 Task: Create a task  Develop a new online tool for online reputation management , assign it to team member softage.4@softage.net in the project AriesPlan and update the status of the task to  Off Track , set the priority of the task to Medium
Action: Mouse moved to (61, 259)
Screenshot: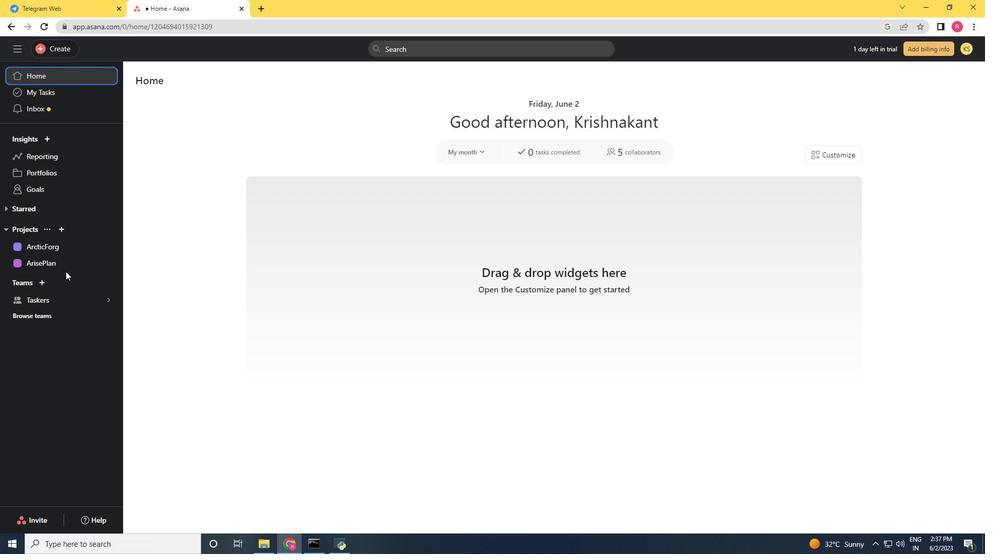
Action: Mouse pressed left at (61, 259)
Screenshot: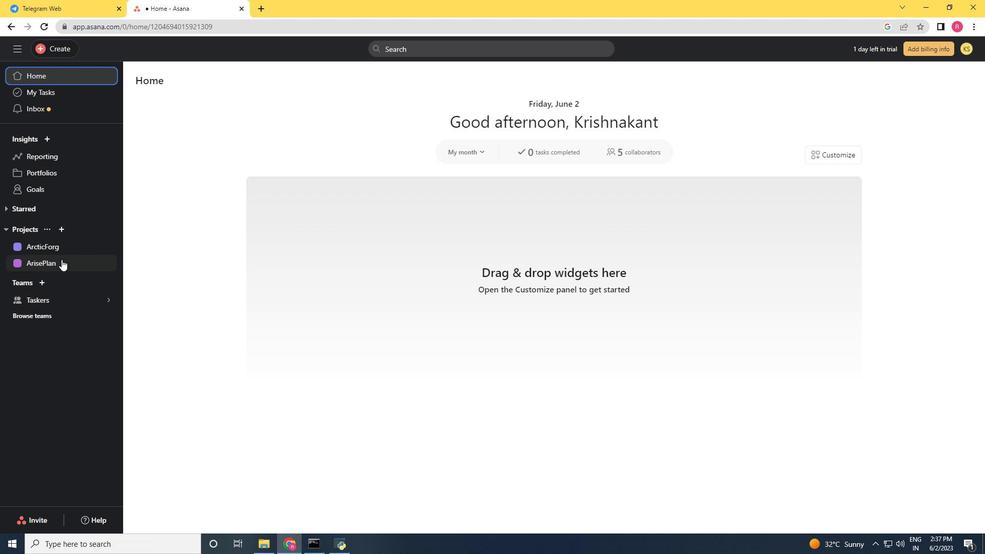
Action: Mouse moved to (66, 47)
Screenshot: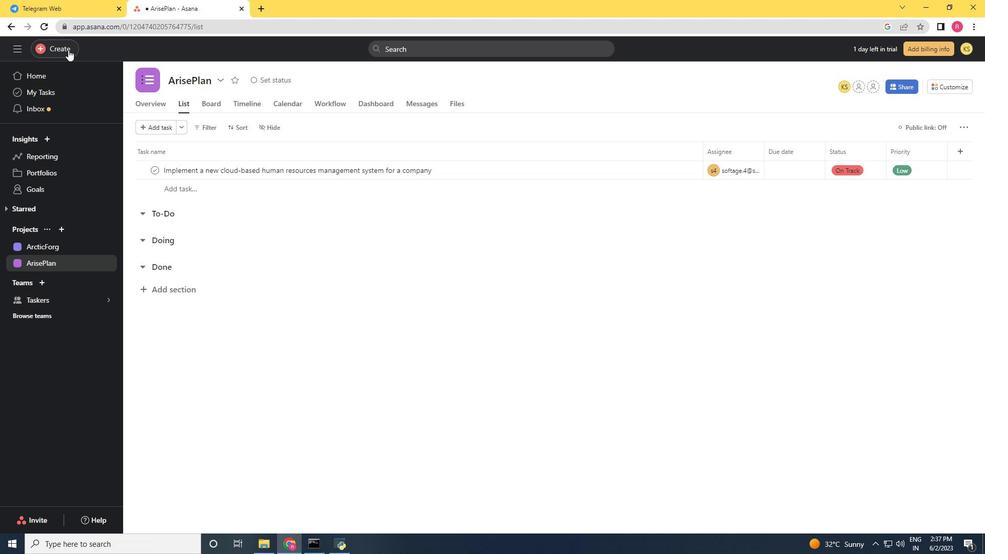 
Action: Mouse pressed left at (66, 47)
Screenshot: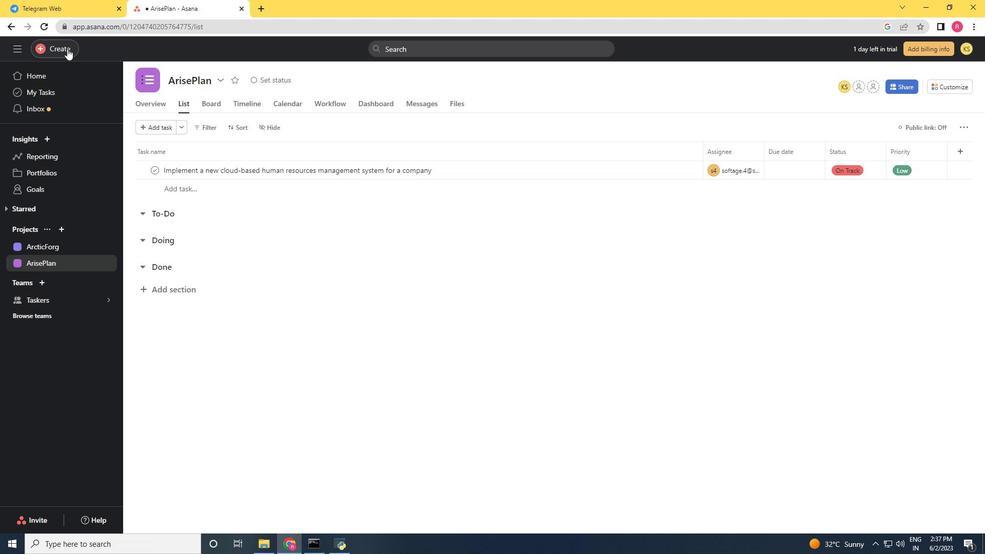
Action: Mouse moved to (121, 55)
Screenshot: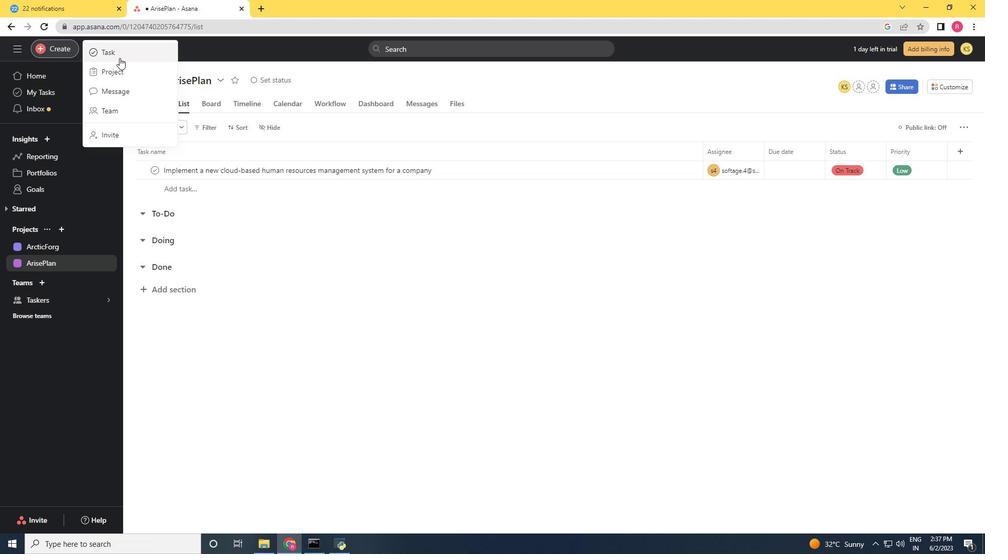 
Action: Mouse pressed left at (121, 55)
Screenshot: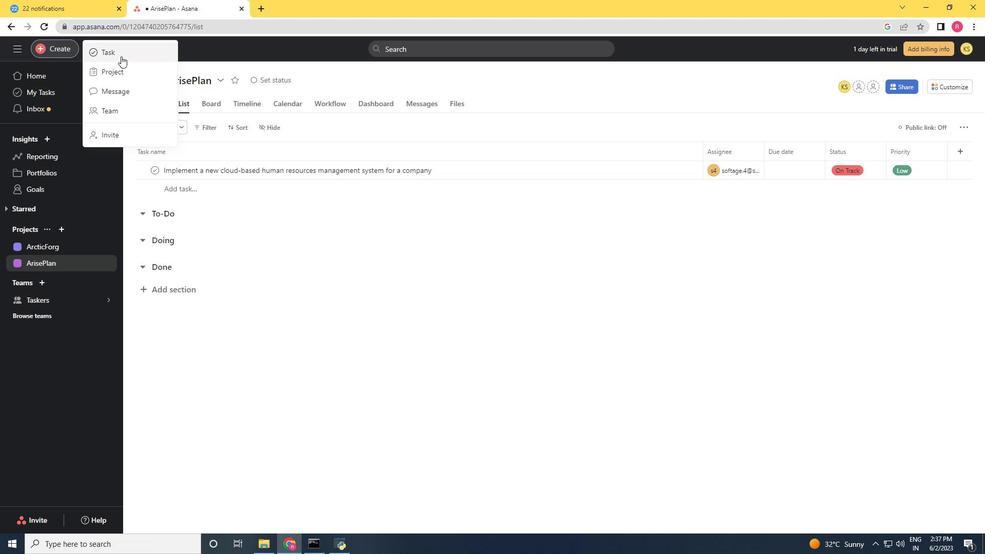 
Action: Mouse moved to (37, 103)
Screenshot: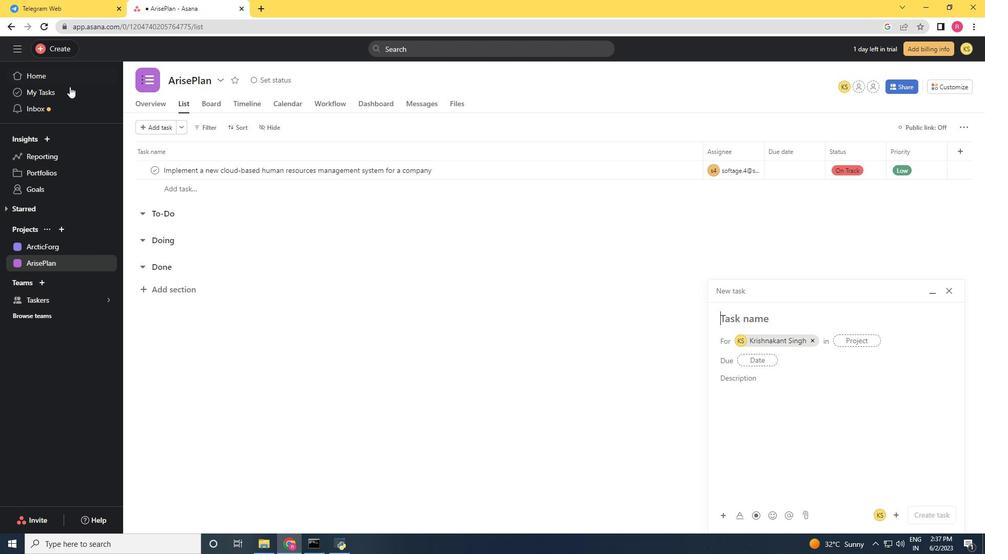 
Action: Key pressed <Key.shift><Key.shift><Key.shift><Key.shift>Develop<Key.space>a<Key.space>new<Key.space>online<Key.space>tool<Key.space>online<Key.left><Key.left><Key.left><Key.left><Key.left><Key.left>for<Key.space><Key.right><Key.right><Key.right><Key.right><Key.right><Key.right><Key.right><Key.right><Key.right><Key.right><Key.right><Key.space>repo<Key.backspace>utation<Key.space>management
Screenshot: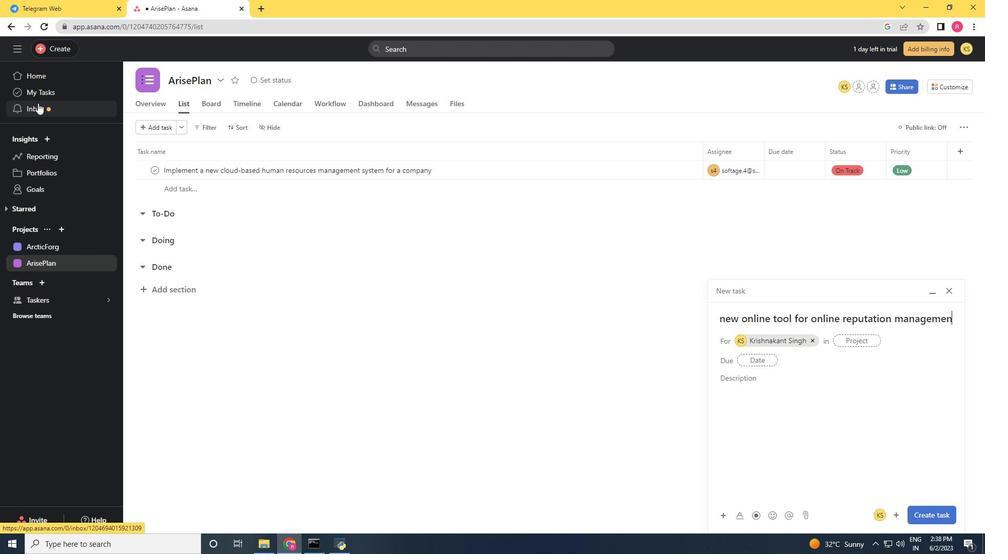 
Action: Mouse moved to (810, 339)
Screenshot: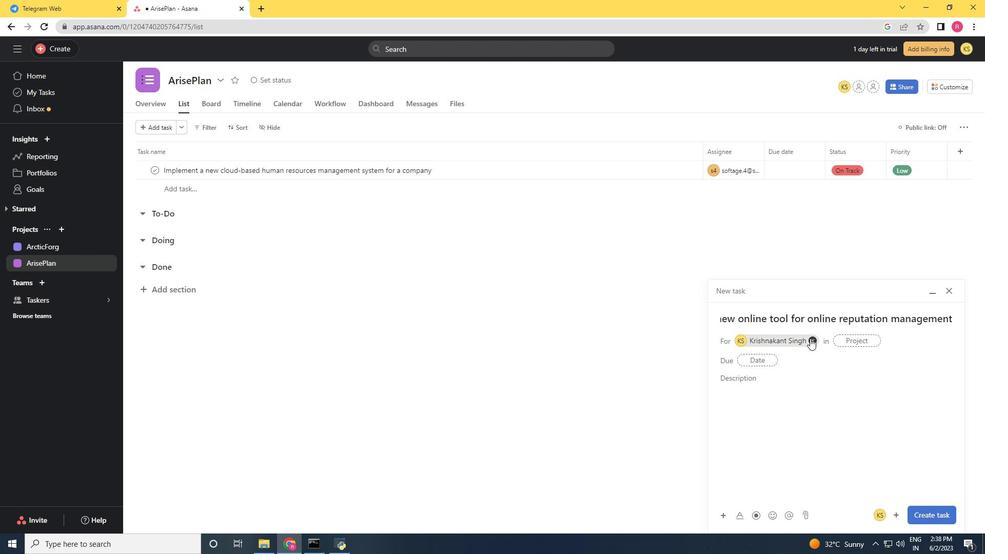 
Action: Mouse pressed left at (810, 339)
Screenshot: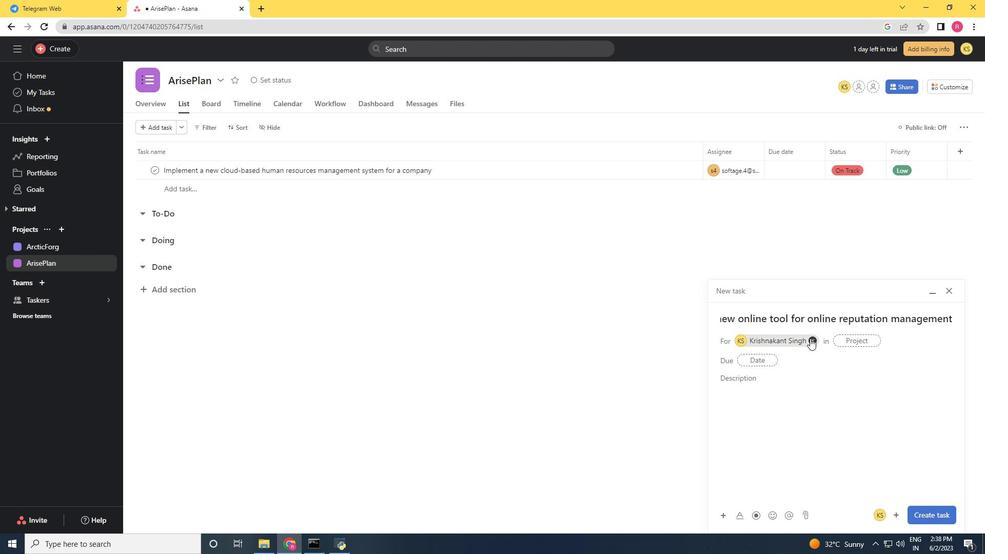 
Action: Mouse moved to (767, 341)
Screenshot: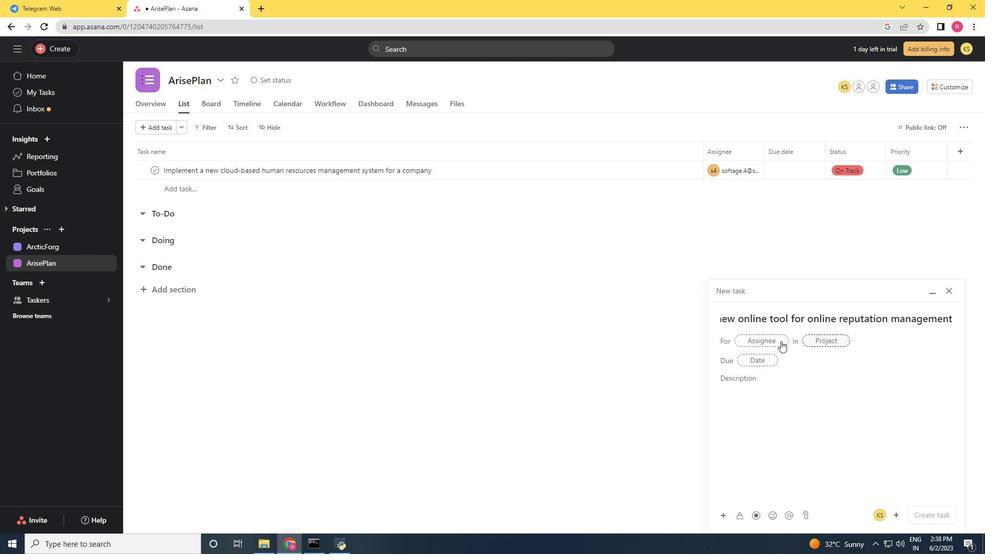 
Action: Mouse pressed left at (767, 341)
Screenshot: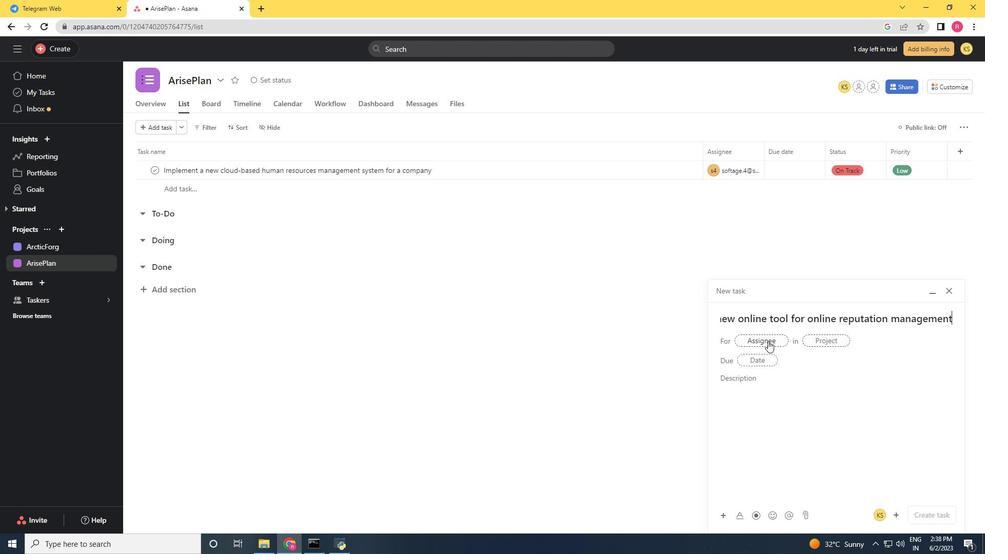 
Action: Mouse moved to (668, 272)
Screenshot: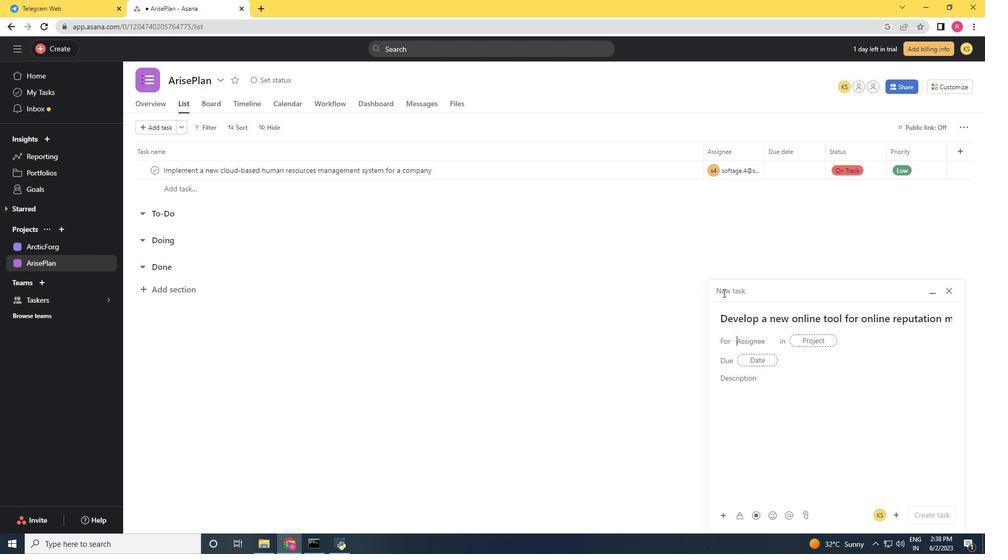 
Action: Key pressed sofatge<Key.backspace><Key.backspace><Key.backspace><Key.backspace>tage.4<Key.shift>@softage.net
Screenshot: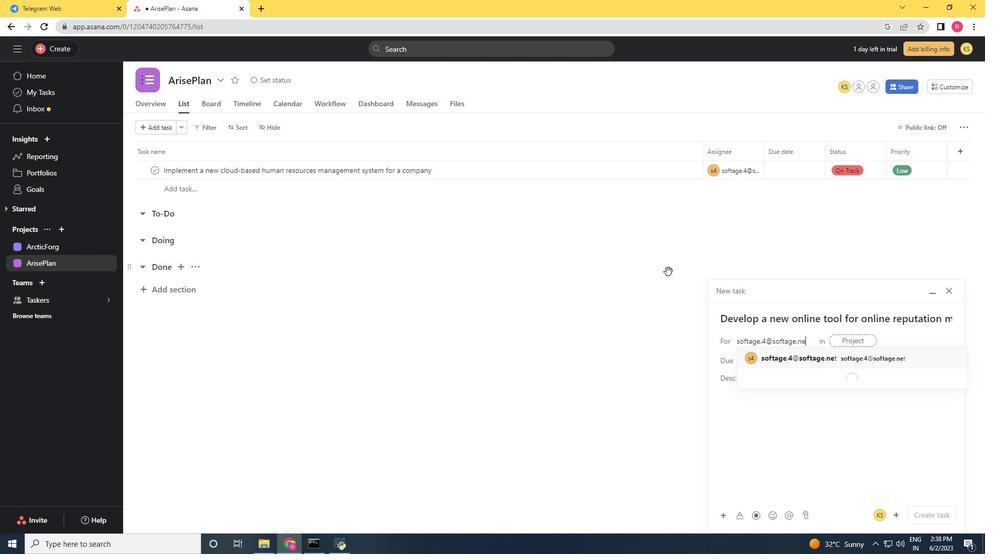 
Action: Mouse moved to (782, 358)
Screenshot: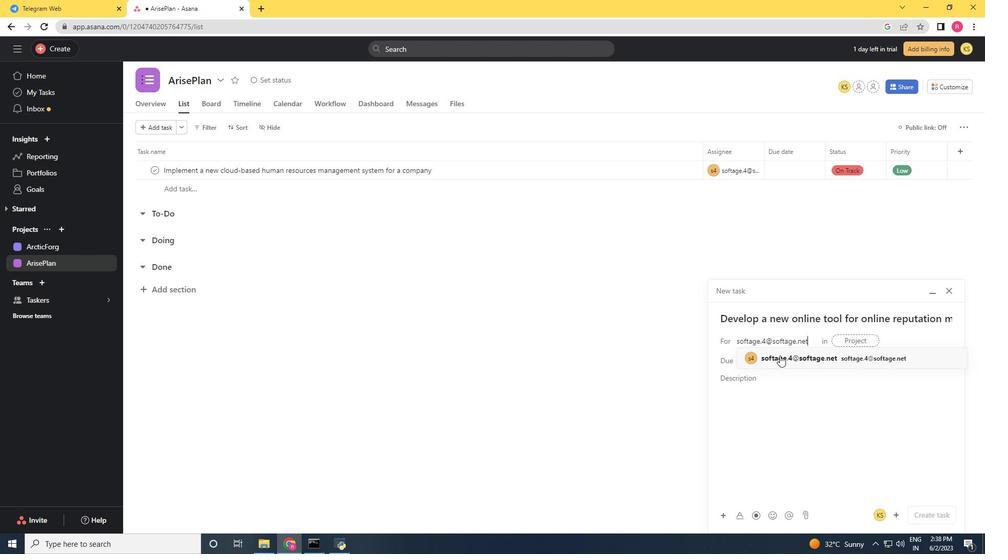 
Action: Mouse pressed left at (782, 358)
Screenshot: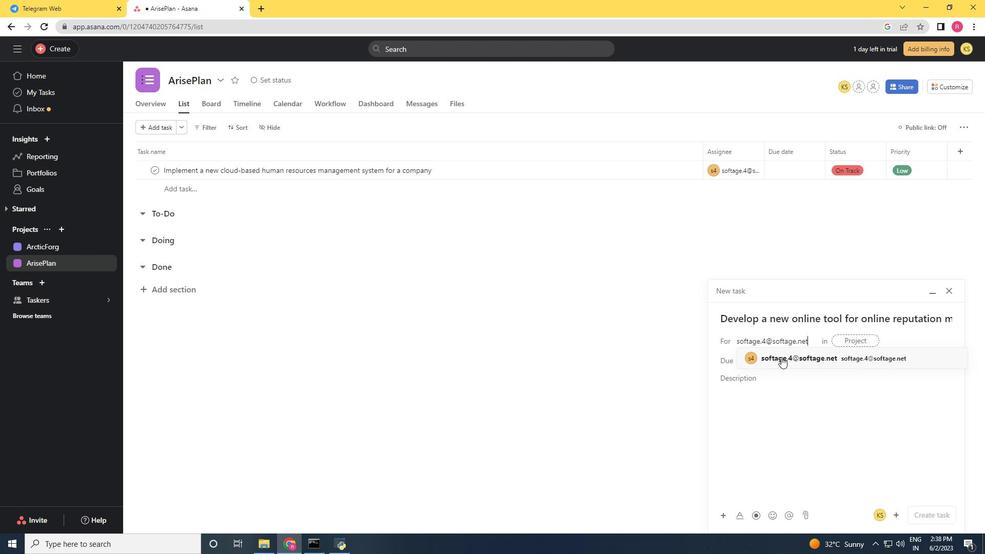 
Action: Mouse moved to (655, 373)
Screenshot: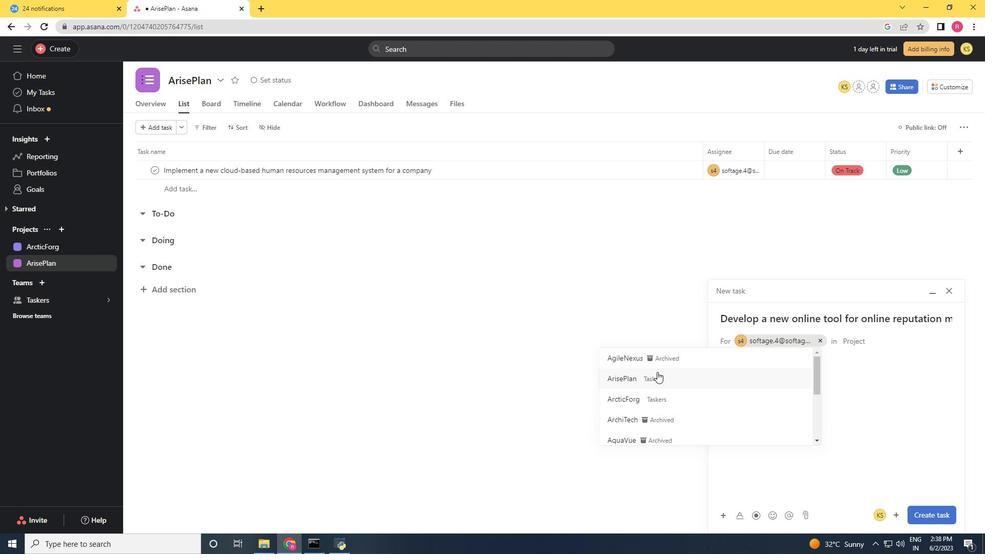 
Action: Mouse pressed left at (655, 373)
Screenshot: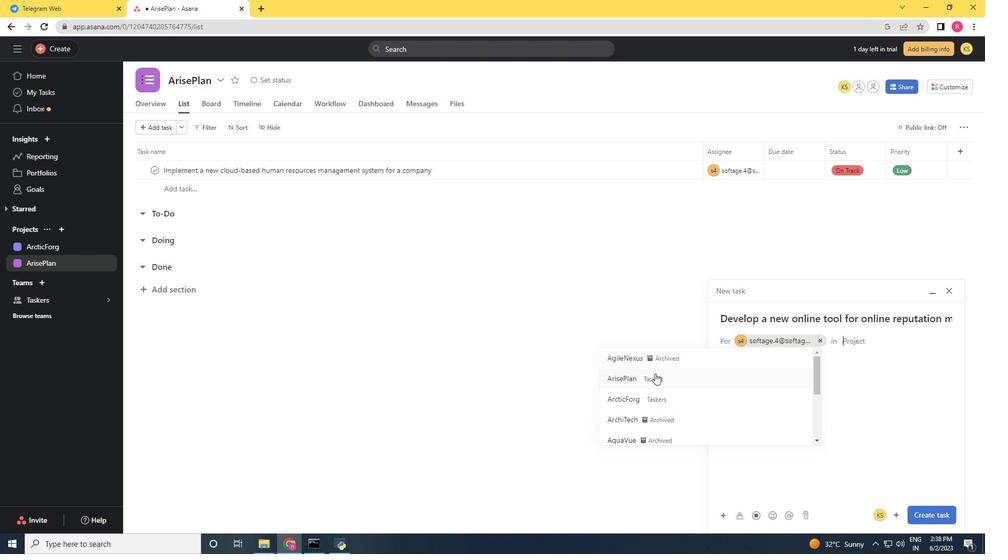 
Action: Mouse moved to (766, 383)
Screenshot: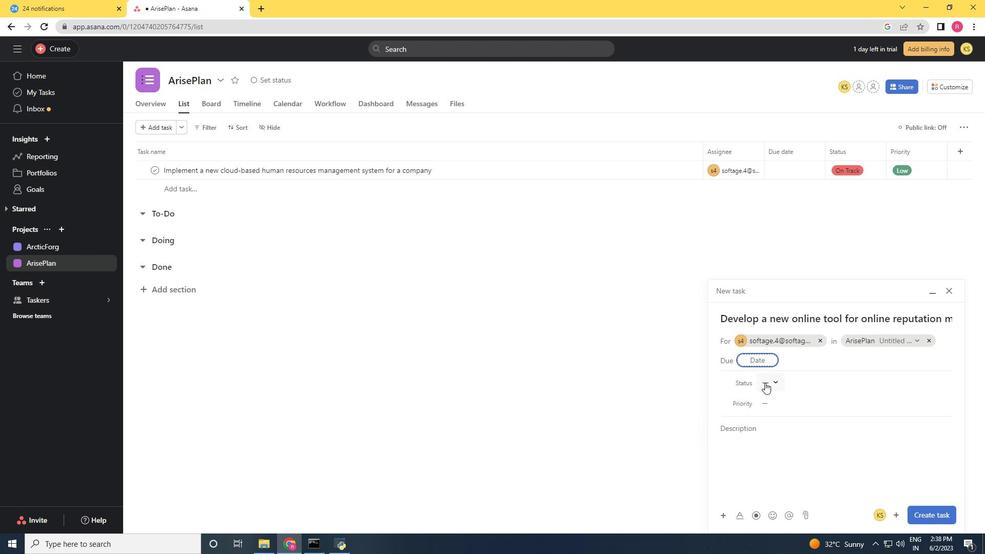 
Action: Mouse pressed left at (766, 383)
Screenshot: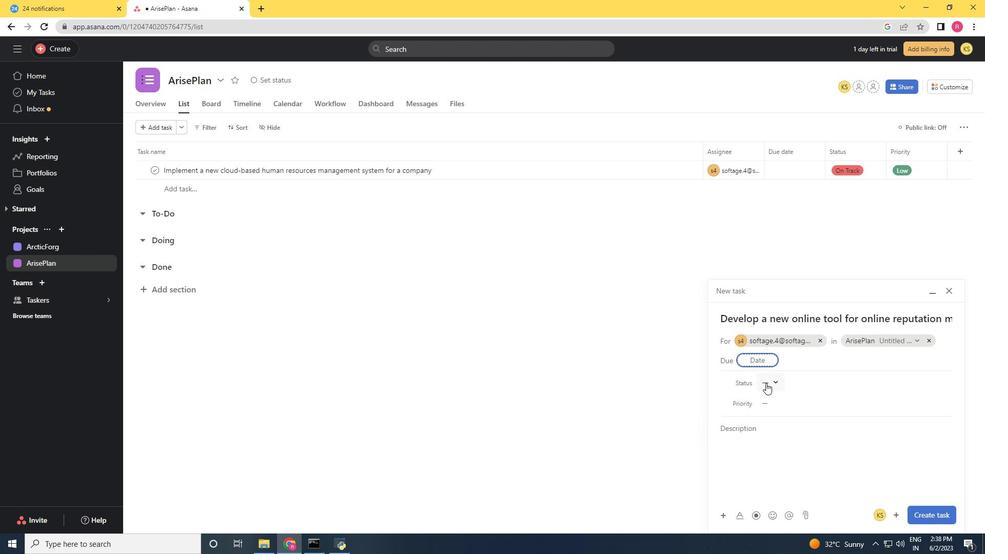 
Action: Mouse moved to (785, 432)
Screenshot: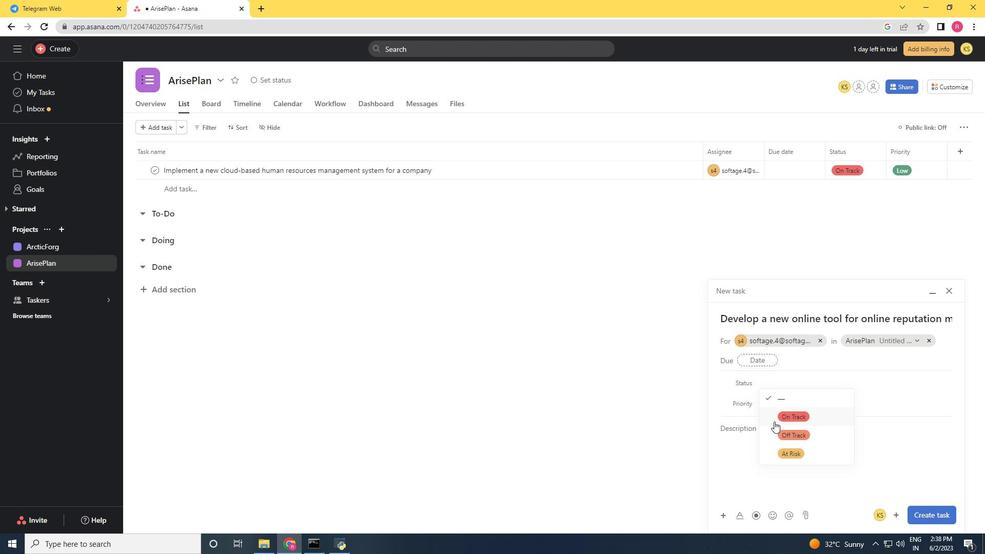 
Action: Mouse pressed left at (785, 432)
Screenshot: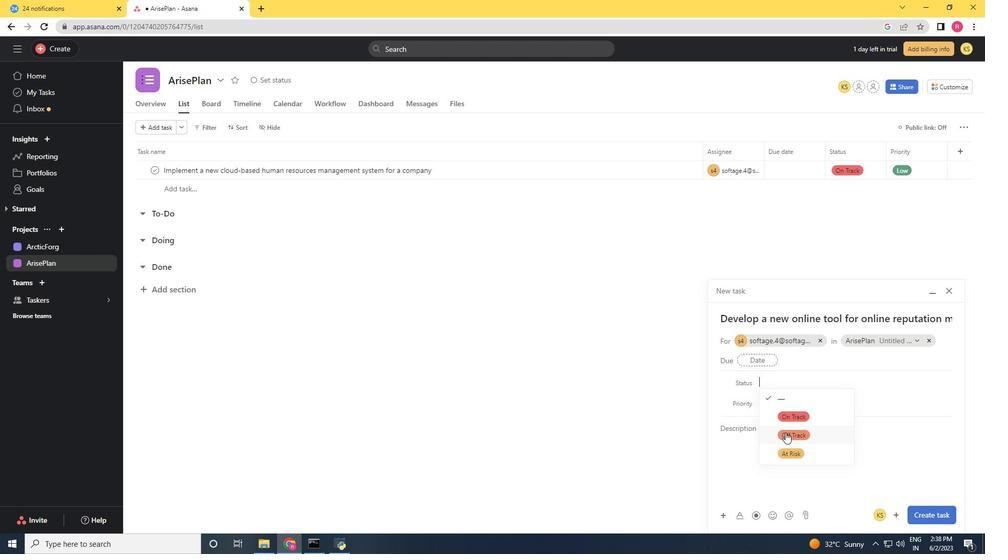 
Action: Mouse moved to (778, 405)
Screenshot: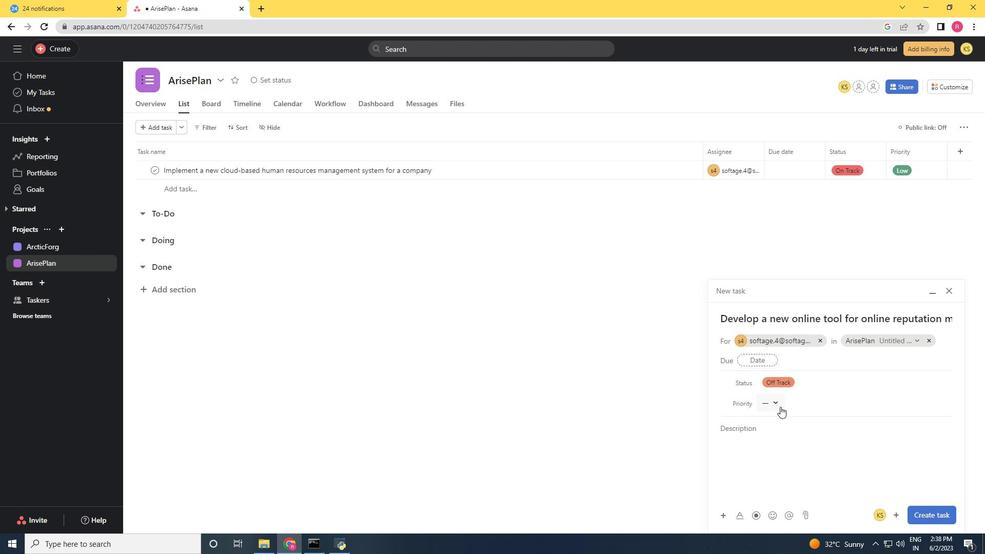 
Action: Mouse pressed left at (778, 405)
Screenshot: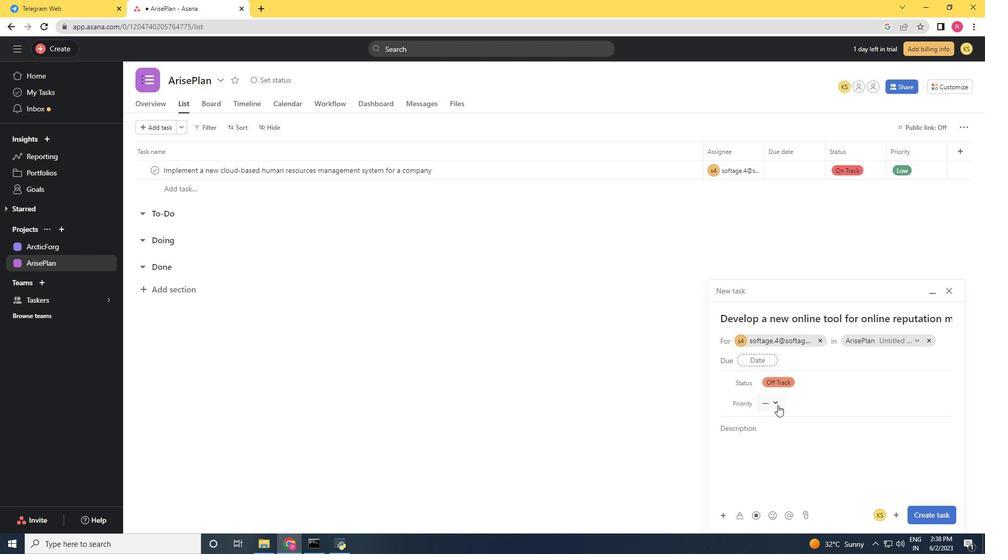 
Action: Mouse moved to (789, 449)
Screenshot: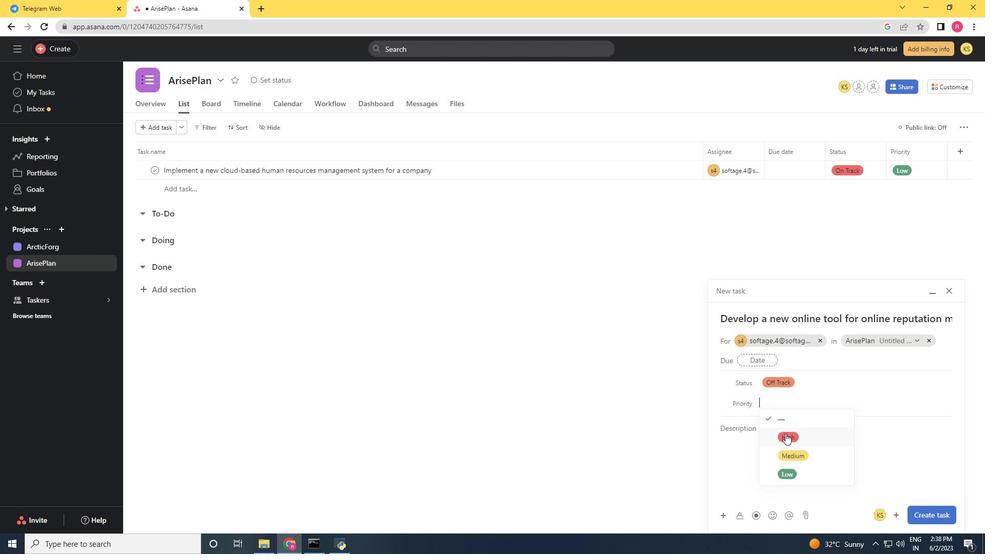
Action: Mouse pressed left at (789, 449)
Screenshot: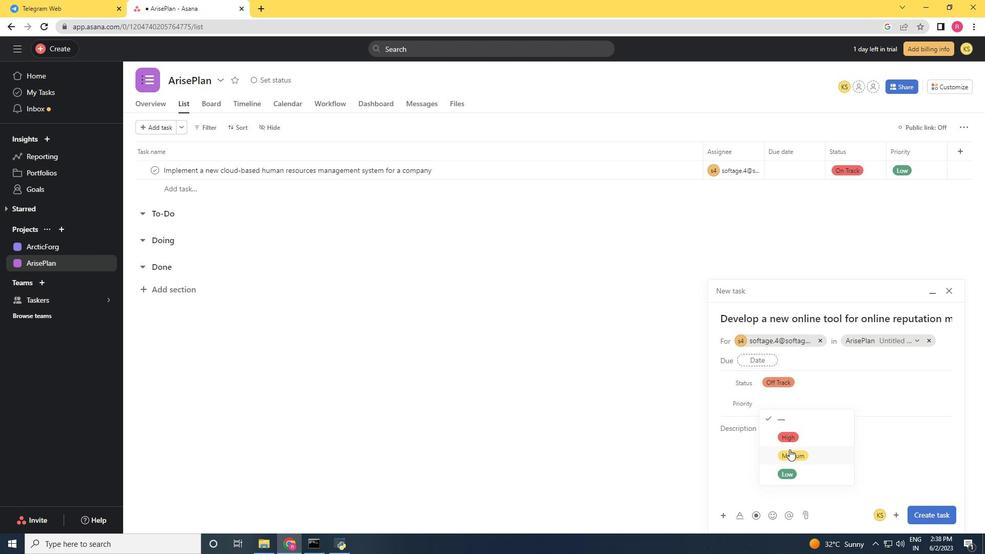 
Action: Mouse moved to (930, 520)
Screenshot: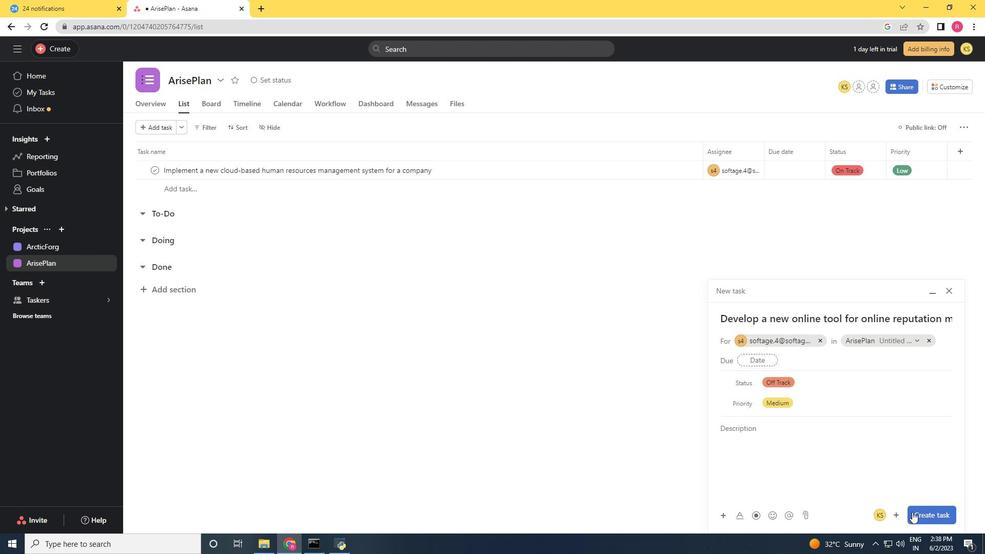 
Action: Mouse pressed left at (930, 520)
Screenshot: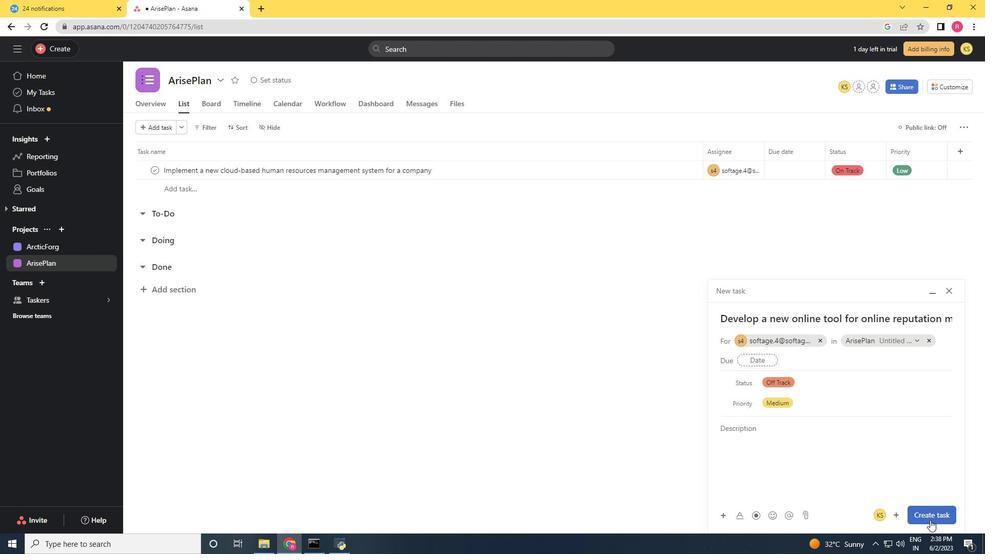 
Action: Mouse moved to (494, 470)
Screenshot: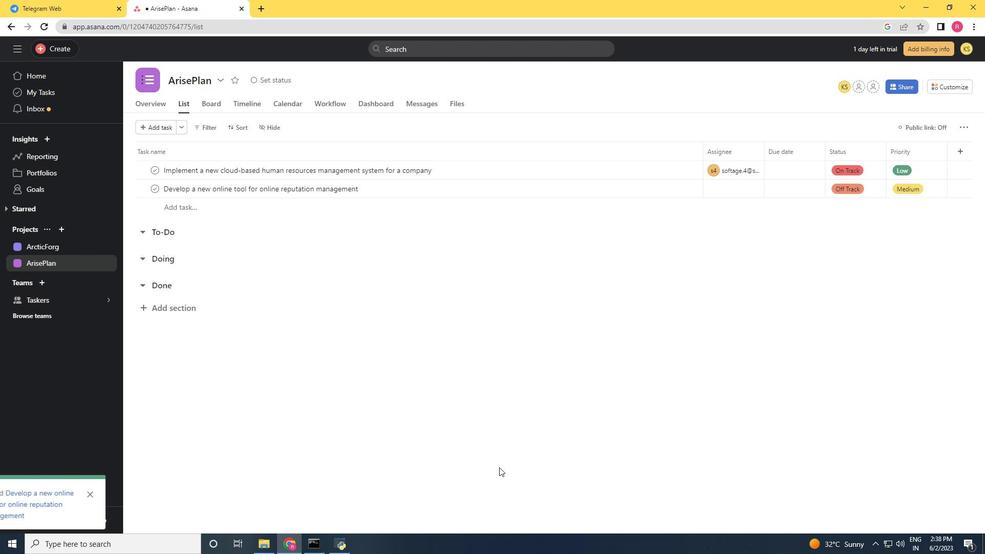 
